 Task: Sort the products in the category "Chardonnay" by unit price (high first).
Action: Mouse moved to (843, 289)
Screenshot: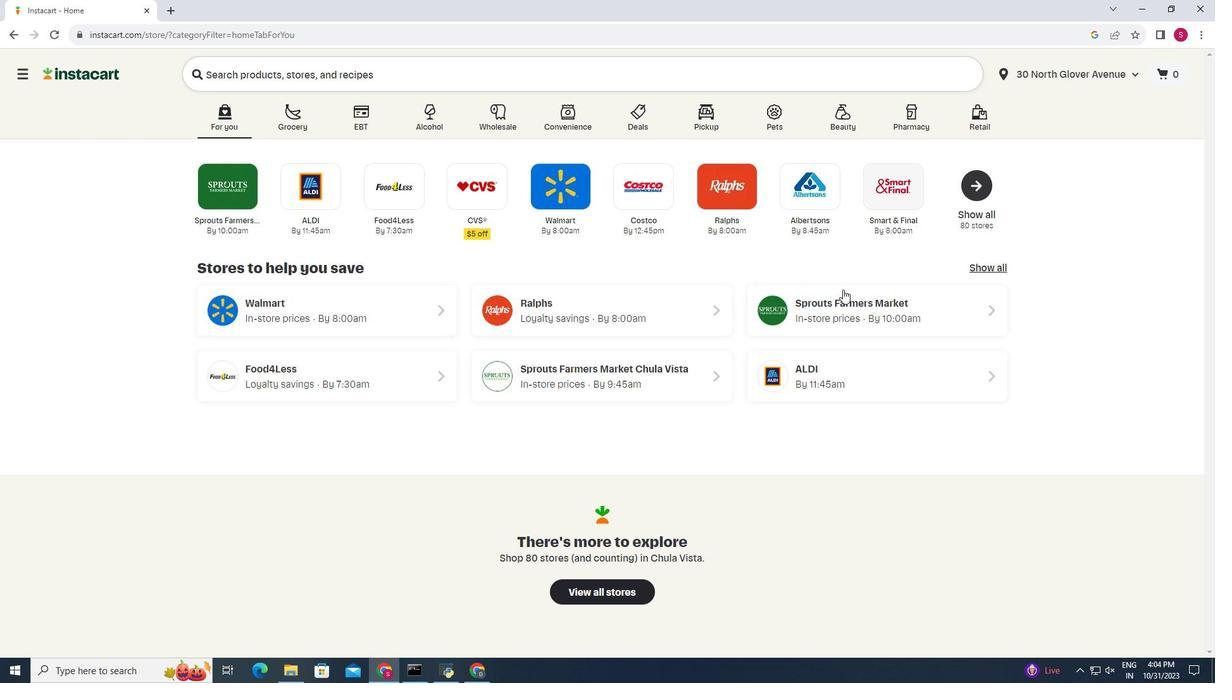 
Action: Mouse pressed left at (843, 289)
Screenshot: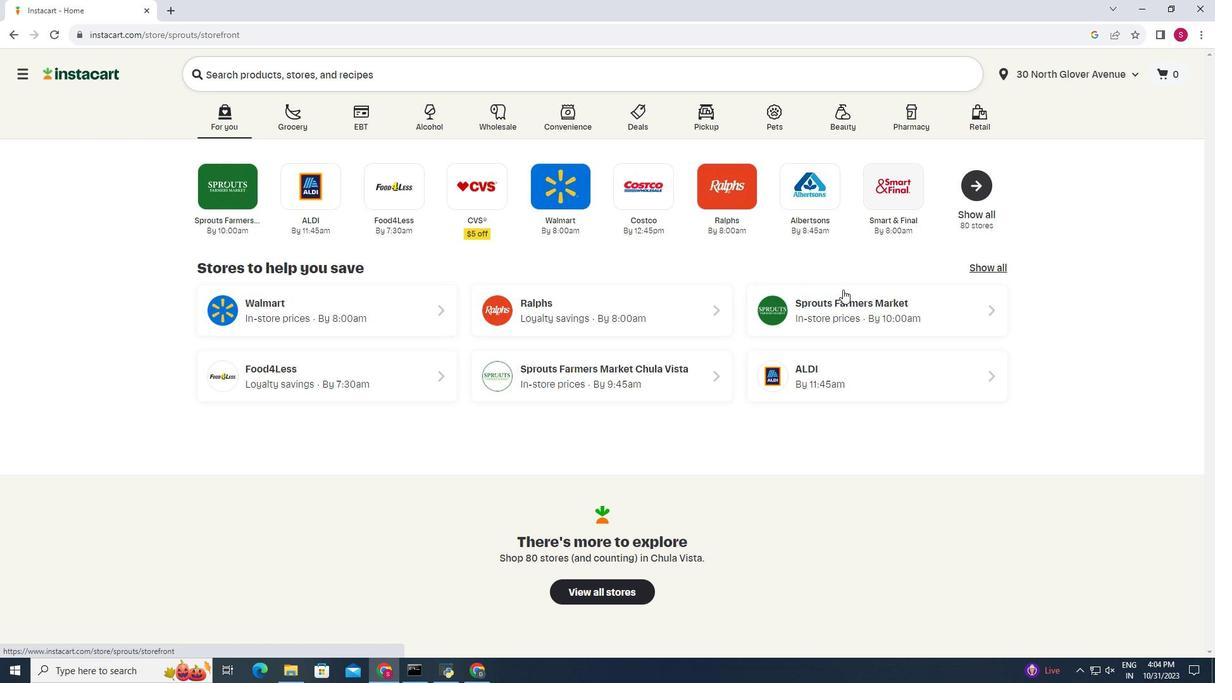 
Action: Mouse moved to (12, 602)
Screenshot: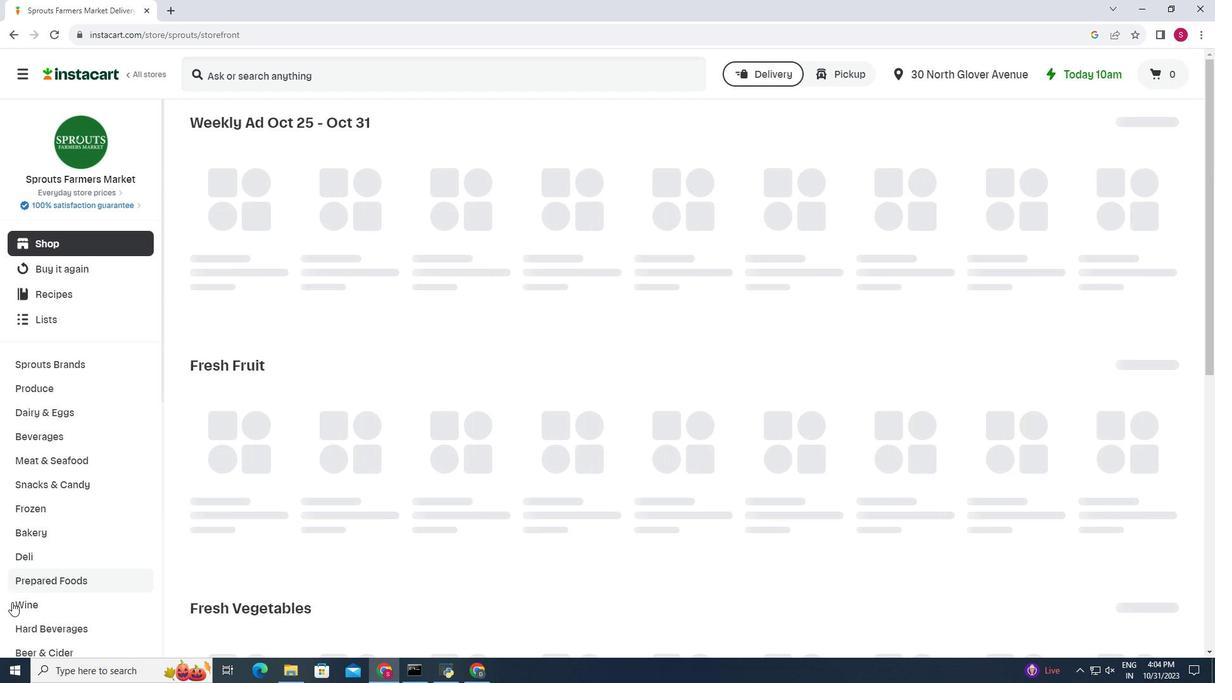 
Action: Mouse pressed left at (12, 602)
Screenshot: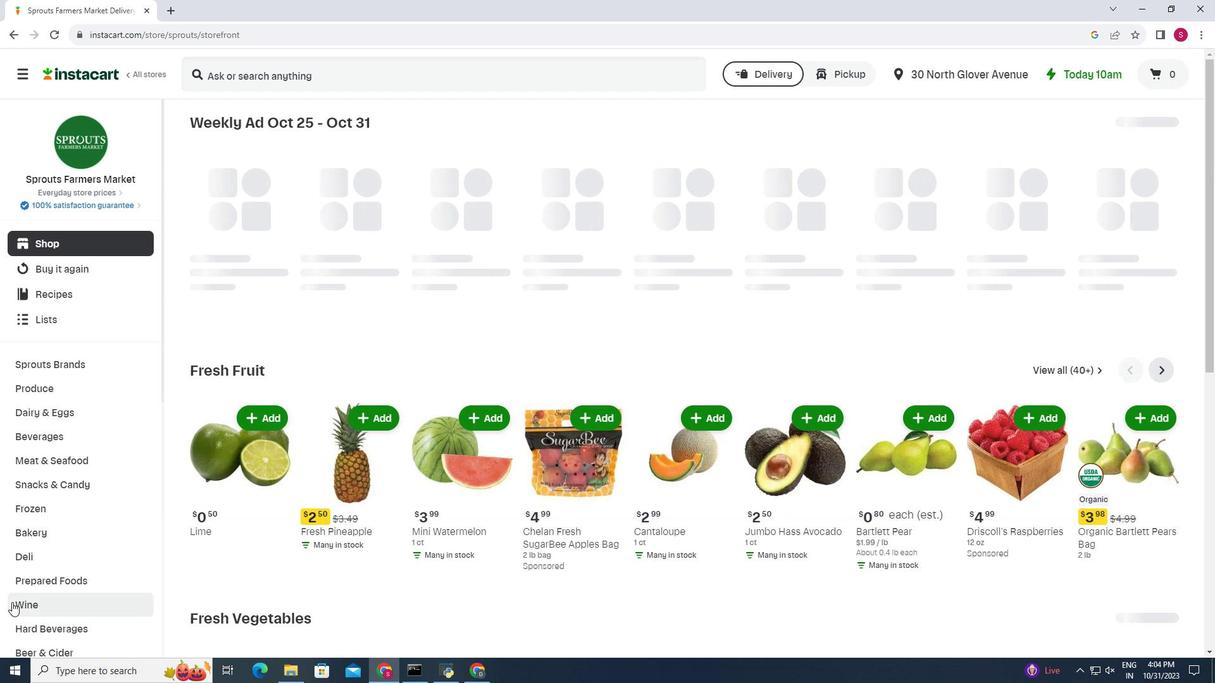 
Action: Mouse moved to (335, 161)
Screenshot: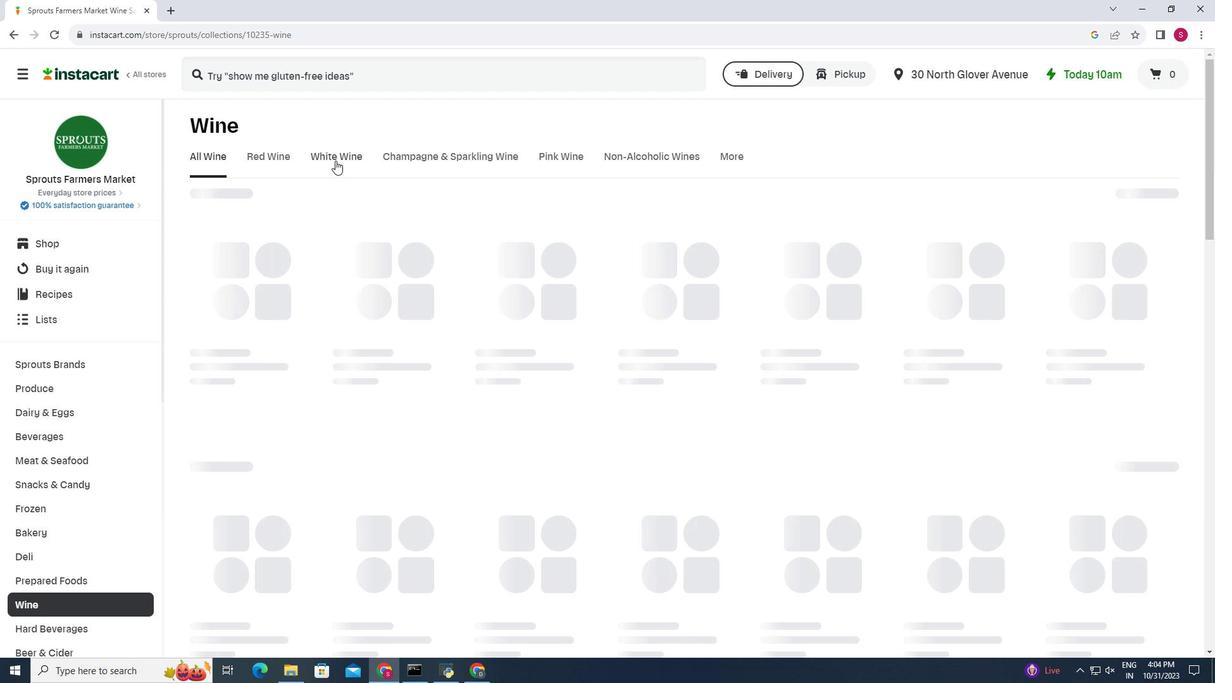 
Action: Mouse pressed left at (335, 161)
Screenshot: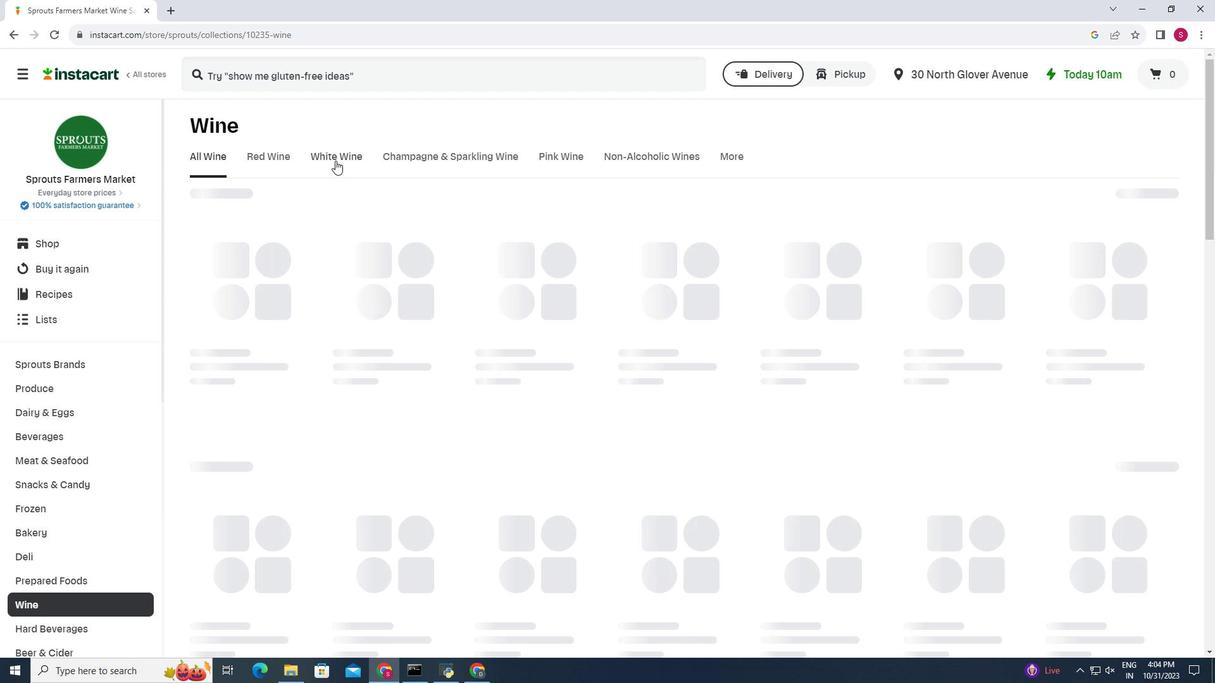 
Action: Mouse moved to (421, 222)
Screenshot: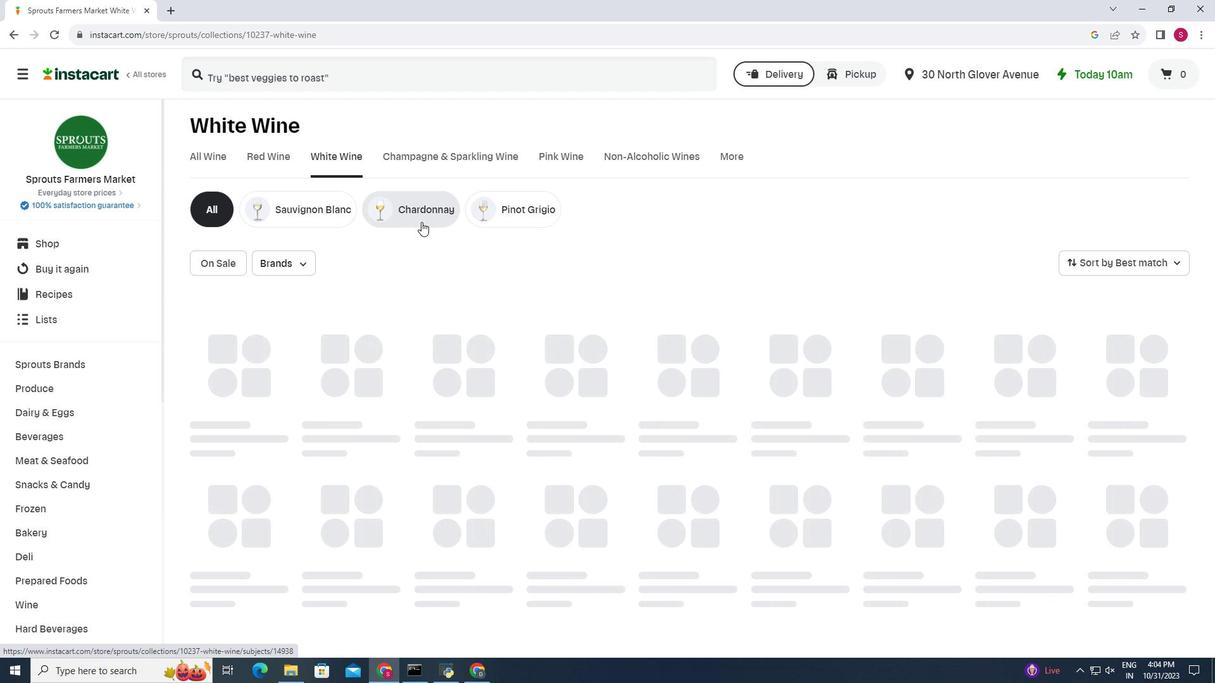 
Action: Mouse pressed left at (421, 222)
Screenshot: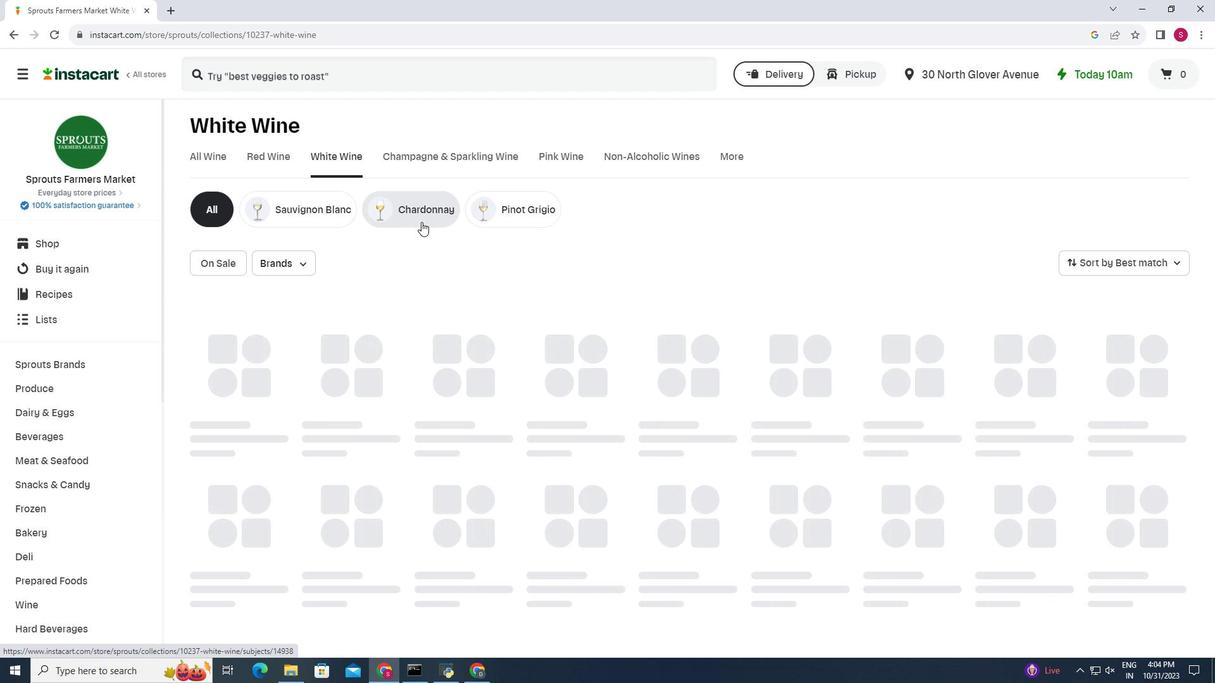 
Action: Mouse moved to (1158, 268)
Screenshot: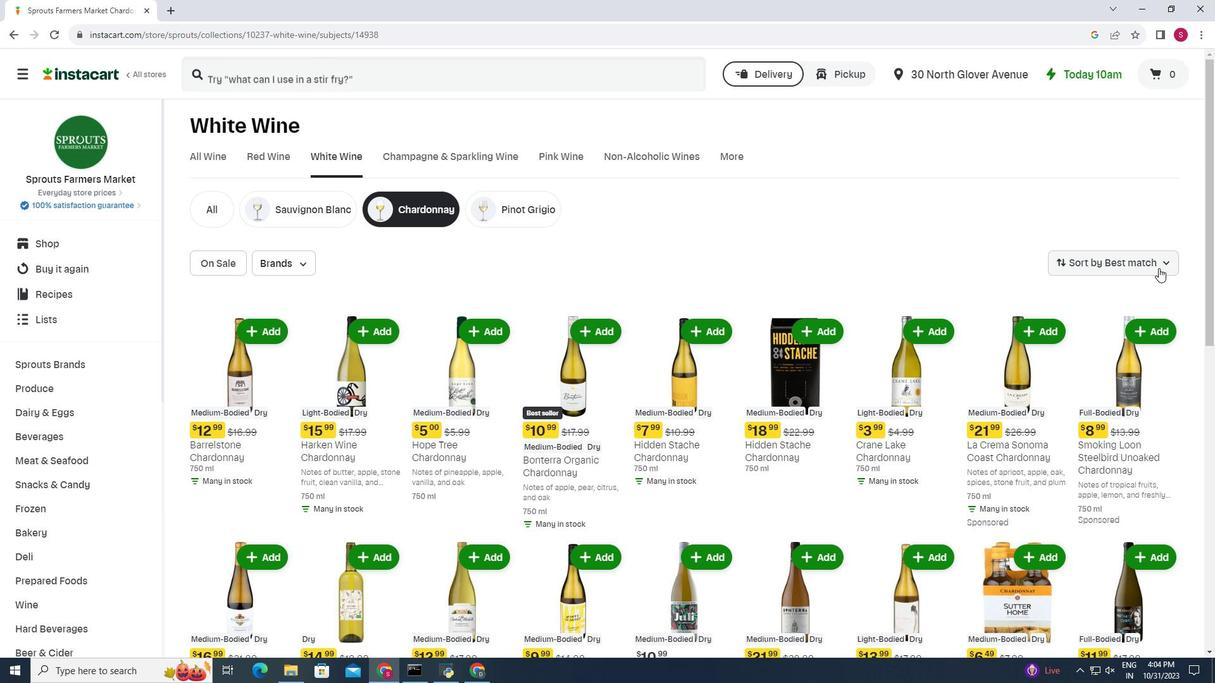 
Action: Mouse pressed left at (1158, 268)
Screenshot: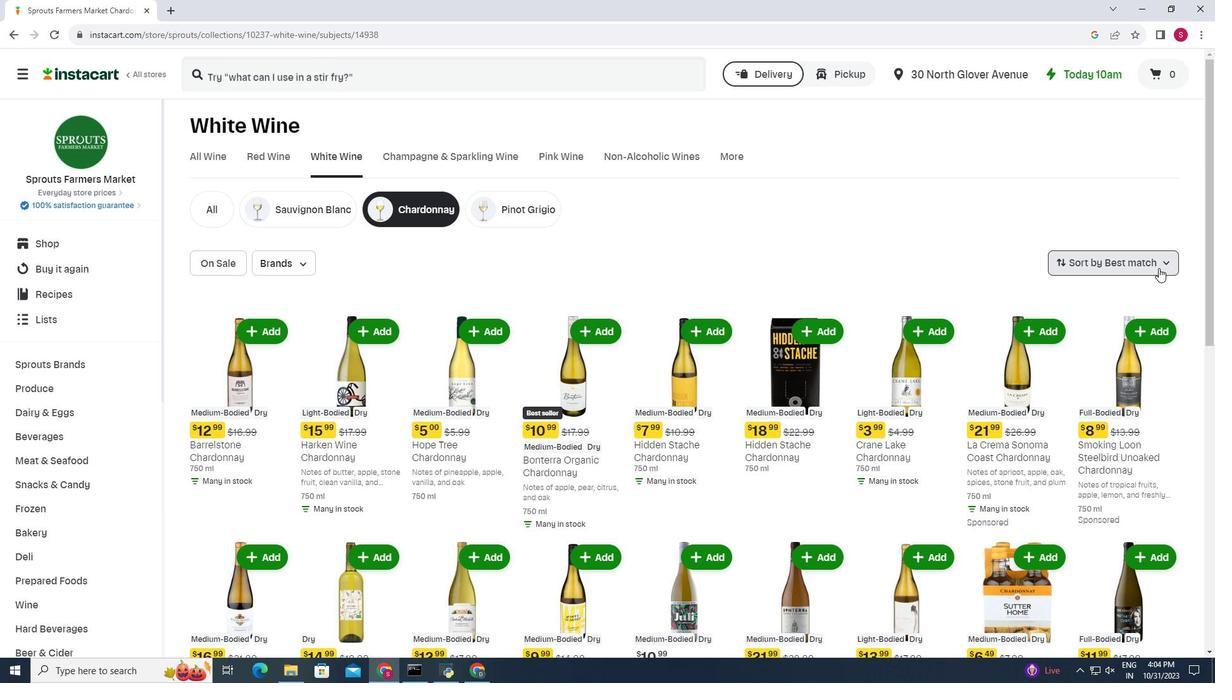 
Action: Mouse moved to (1142, 408)
Screenshot: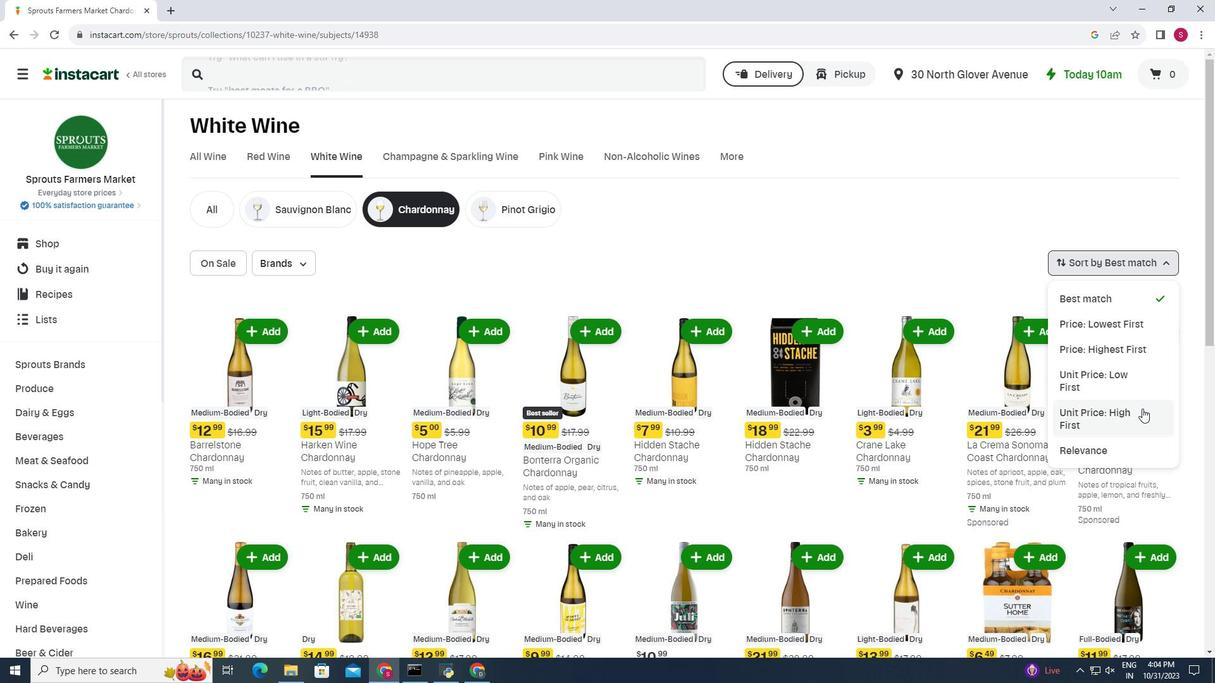 
Action: Mouse pressed left at (1142, 408)
Screenshot: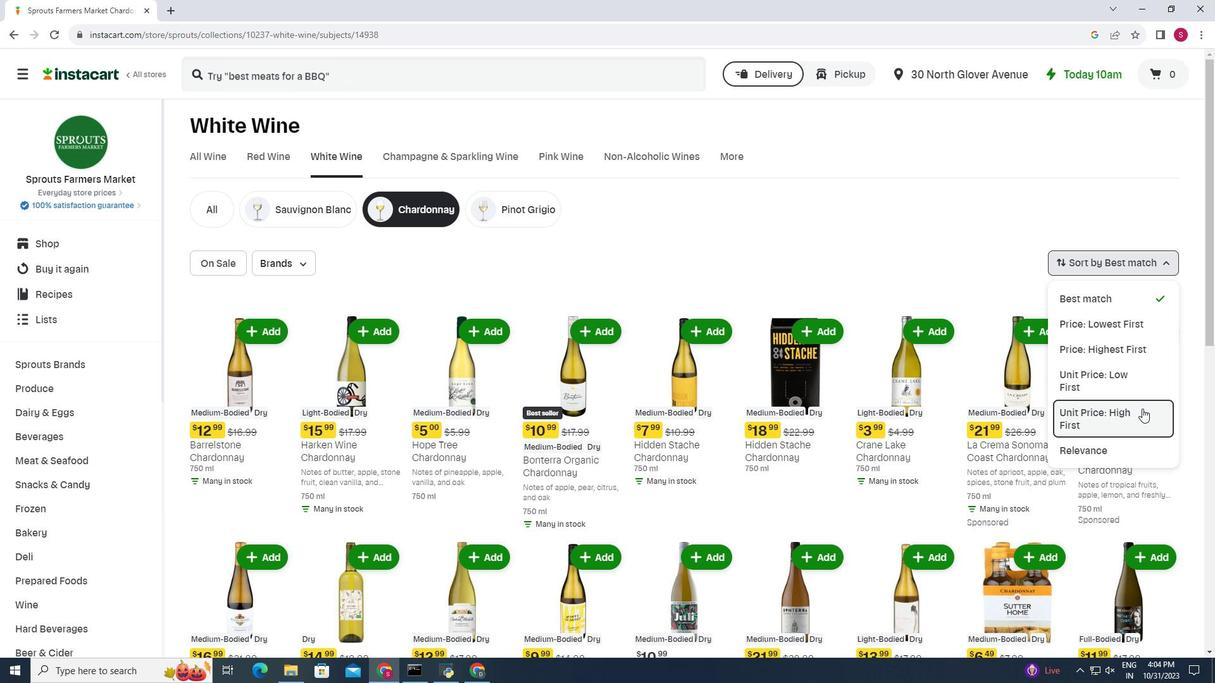 
Action: Mouse moved to (794, 317)
Screenshot: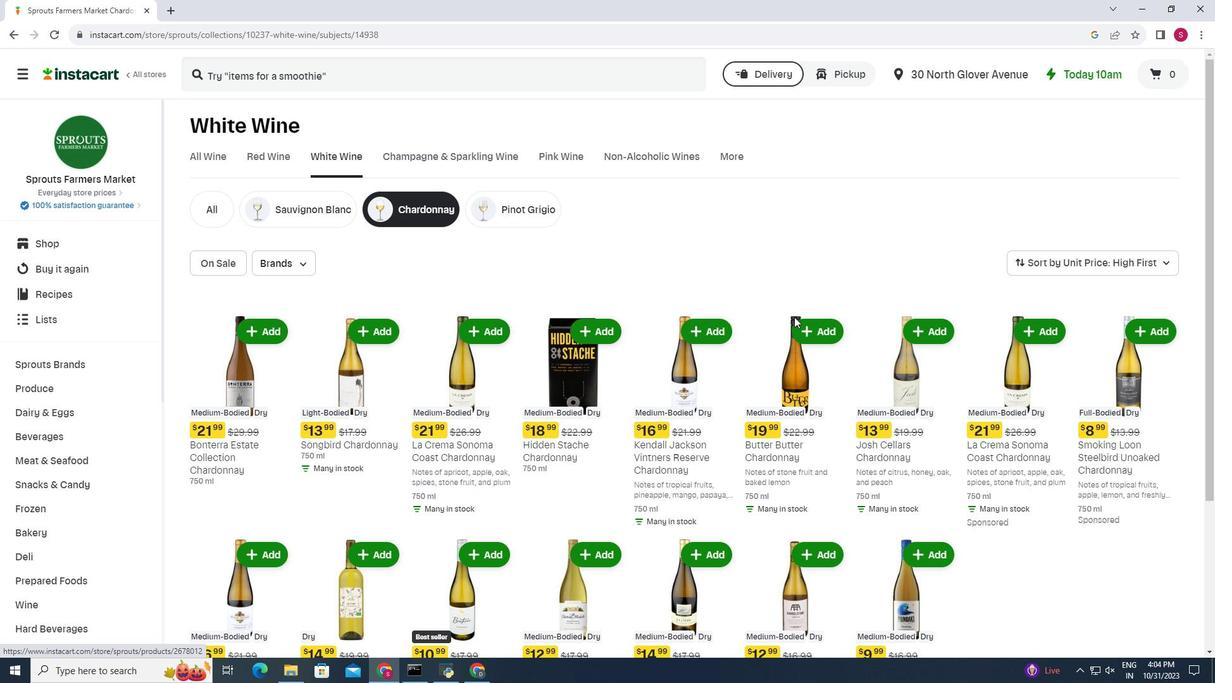 
Action: Mouse scrolled (794, 316) with delta (0, 0)
Screenshot: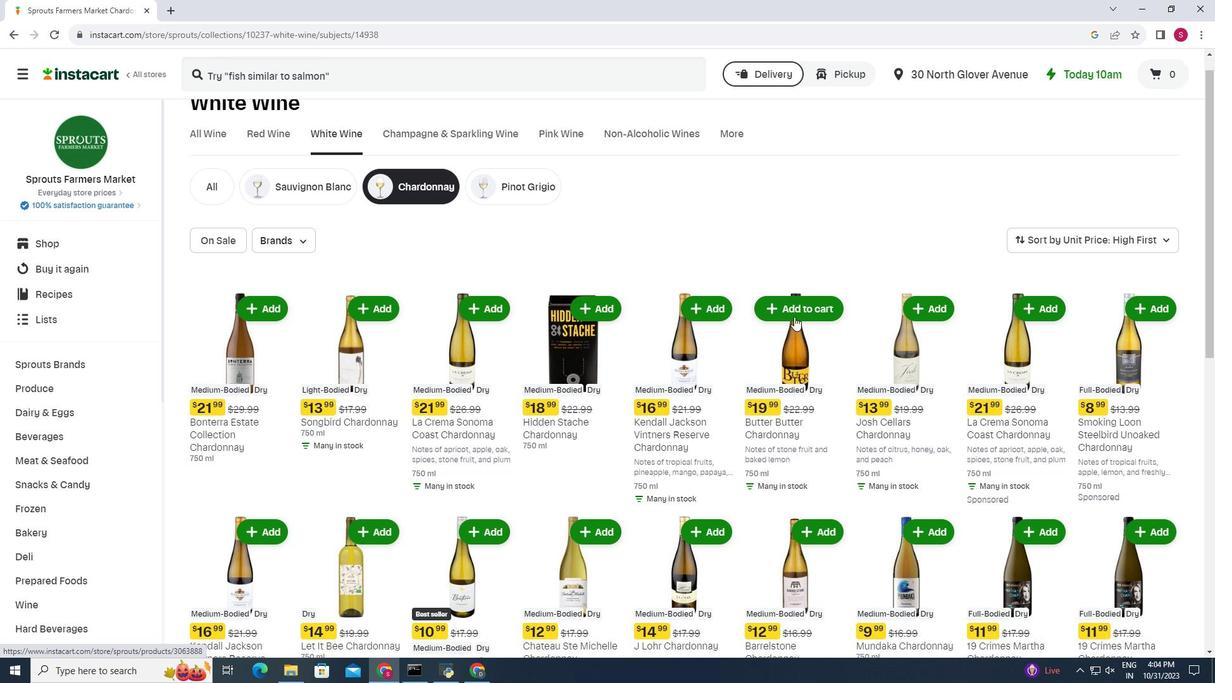 
Action: Mouse scrolled (794, 316) with delta (0, 0)
Screenshot: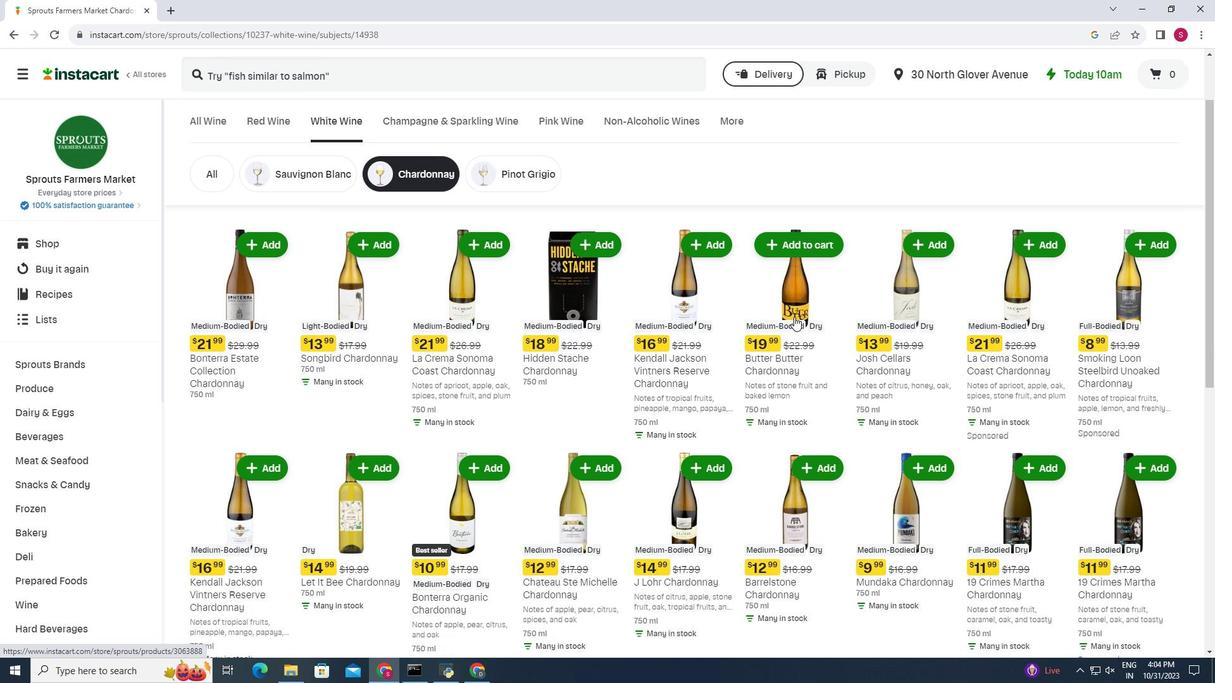
Action: Mouse moved to (795, 317)
Screenshot: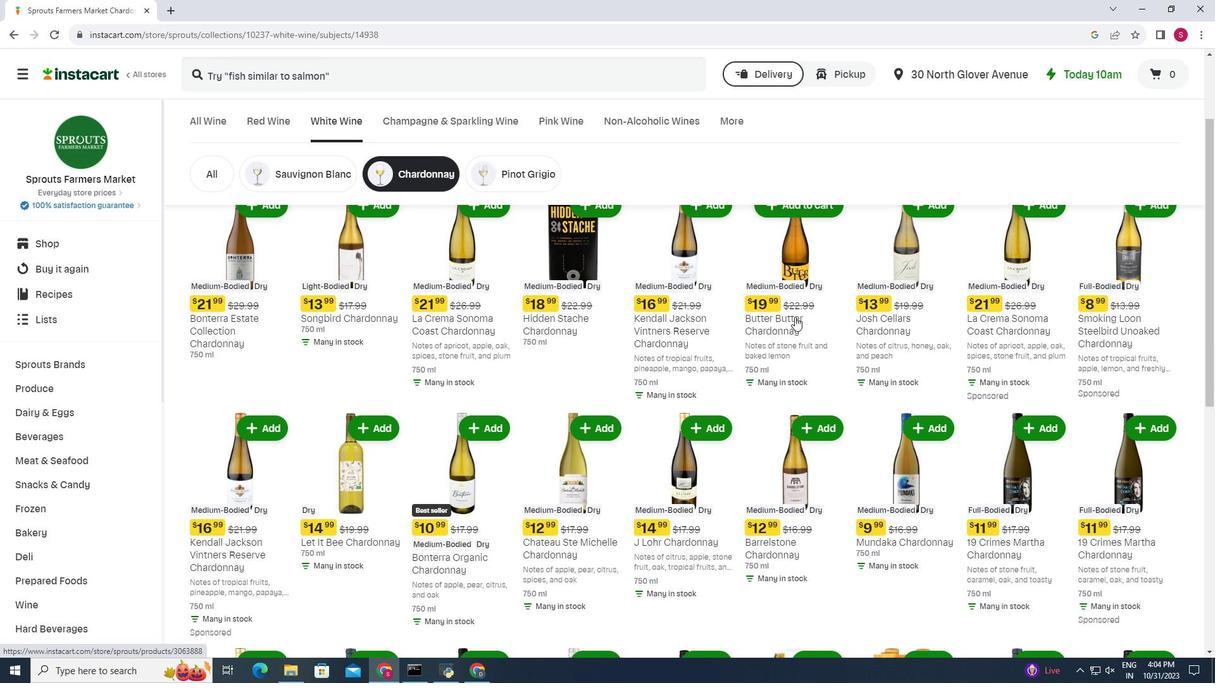 
Action: Mouse scrolled (795, 316) with delta (0, 0)
Screenshot: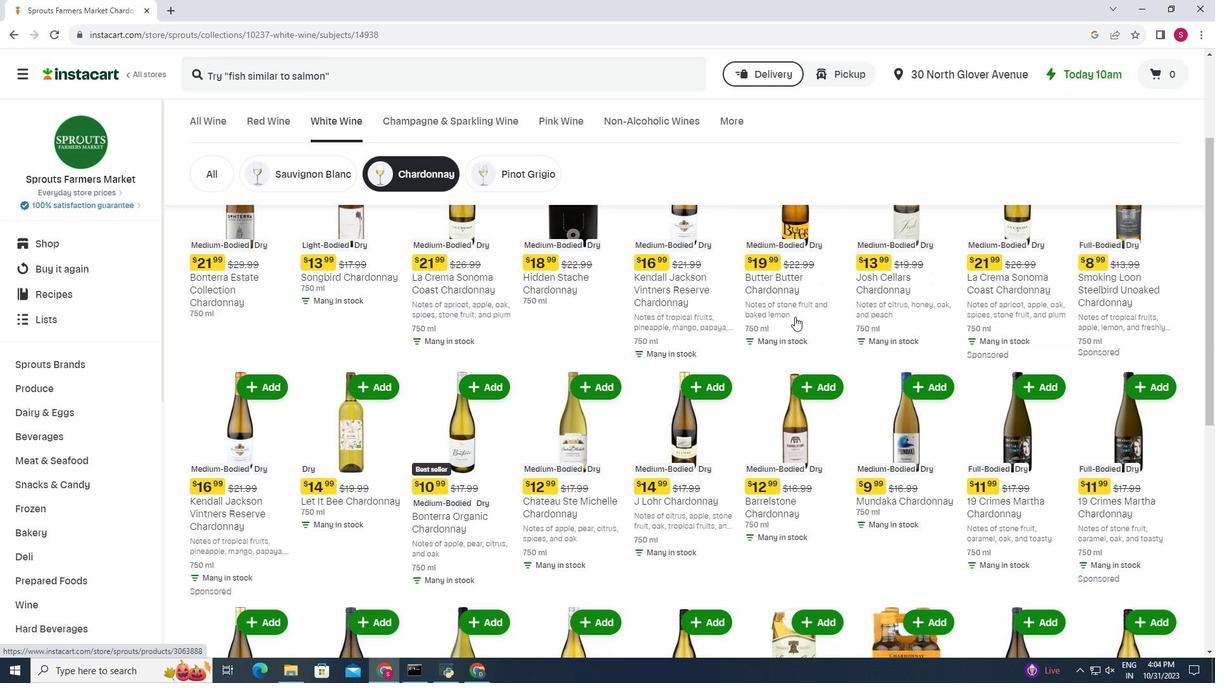 
Action: Mouse scrolled (795, 316) with delta (0, 0)
Screenshot: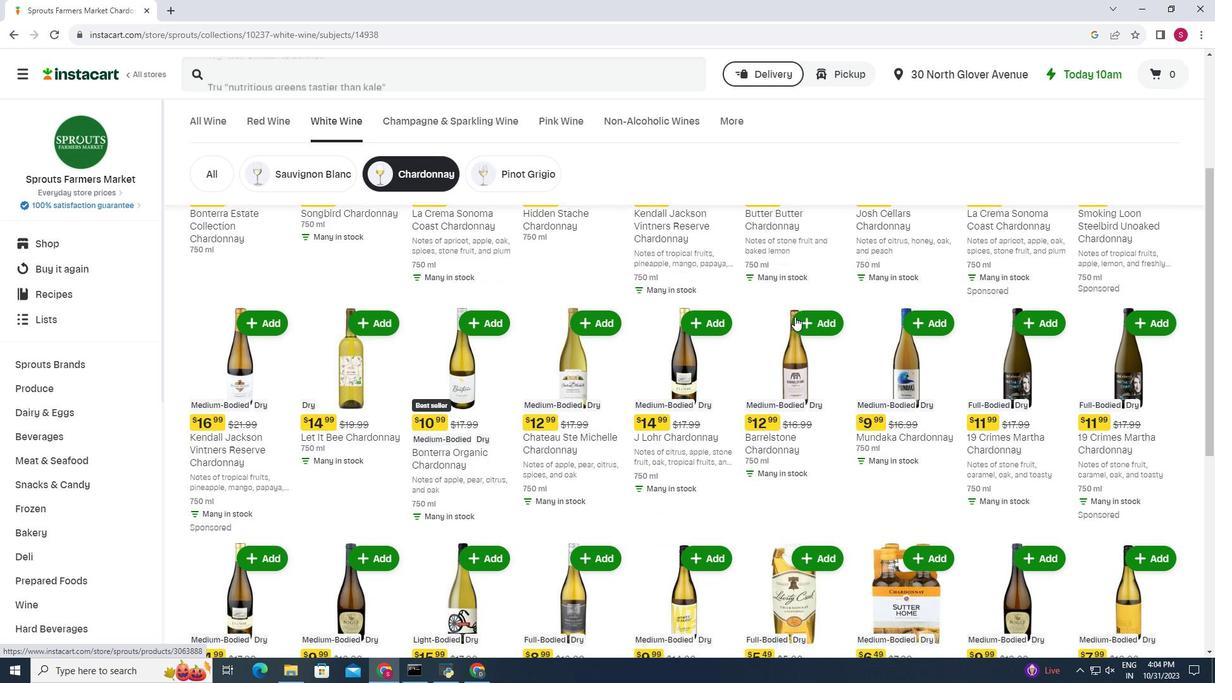 
Action: Mouse scrolled (795, 316) with delta (0, 0)
Screenshot: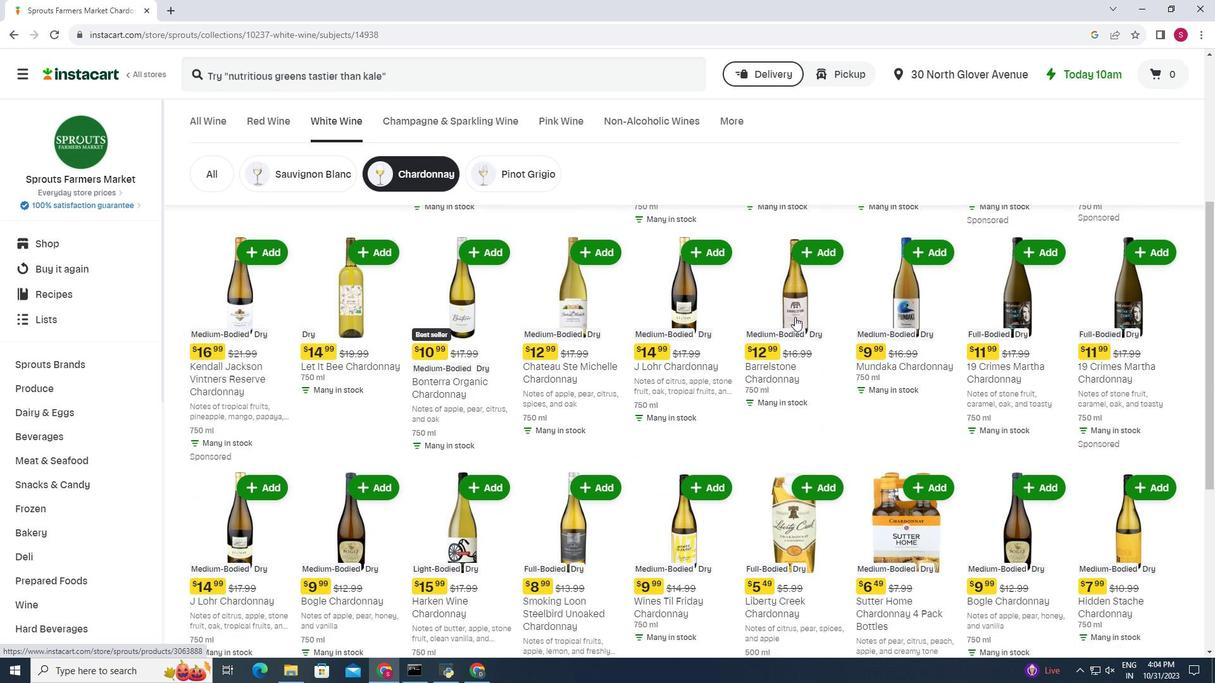 
Action: Mouse moved to (795, 317)
Screenshot: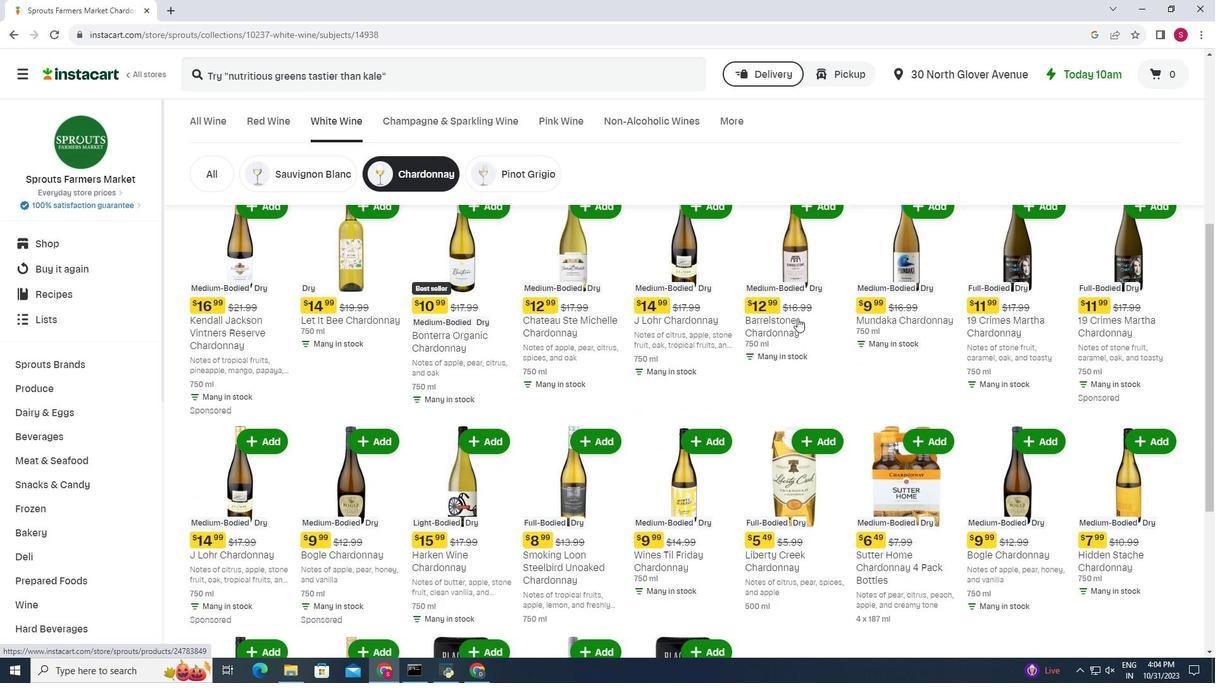 
Action: Mouse scrolled (795, 317) with delta (0, 0)
Screenshot: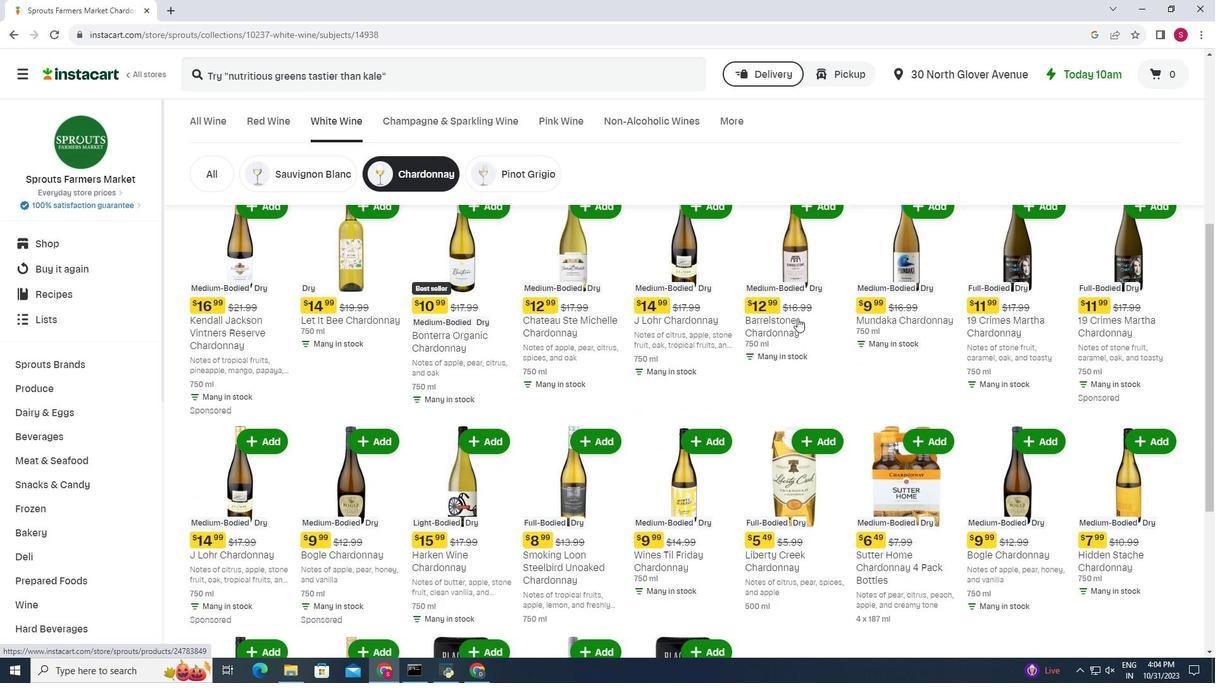 
Action: Mouse moved to (797, 318)
Screenshot: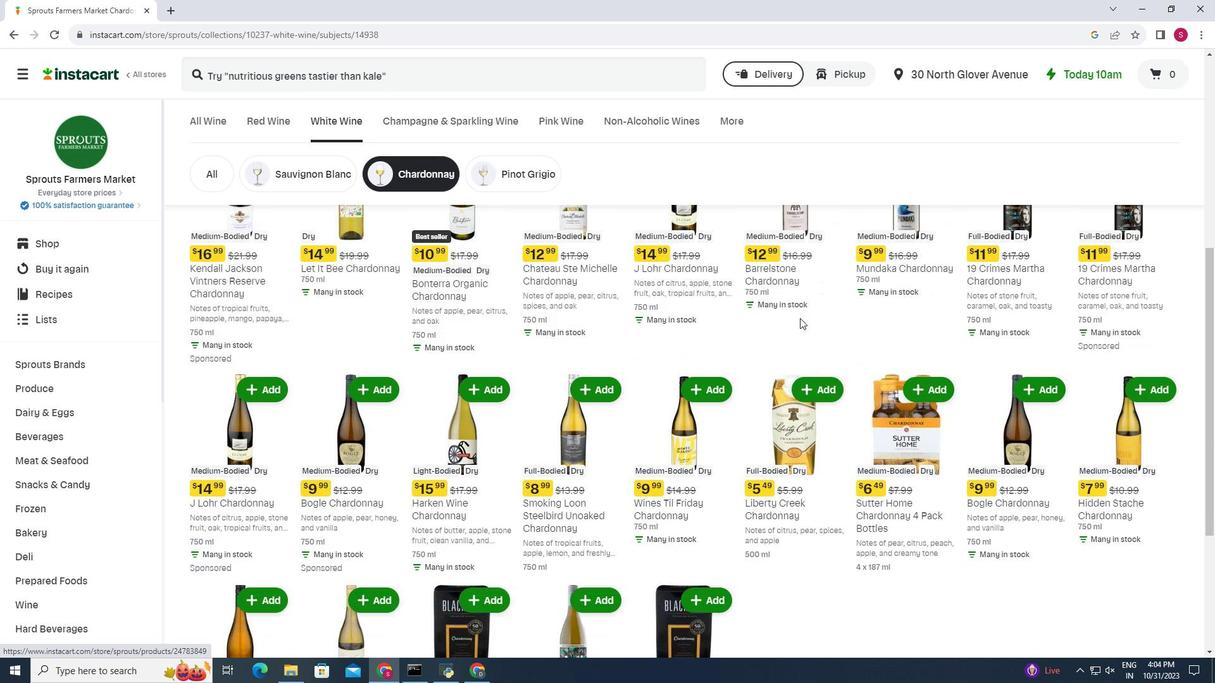 
Action: Mouse scrolled (797, 317) with delta (0, 0)
Screenshot: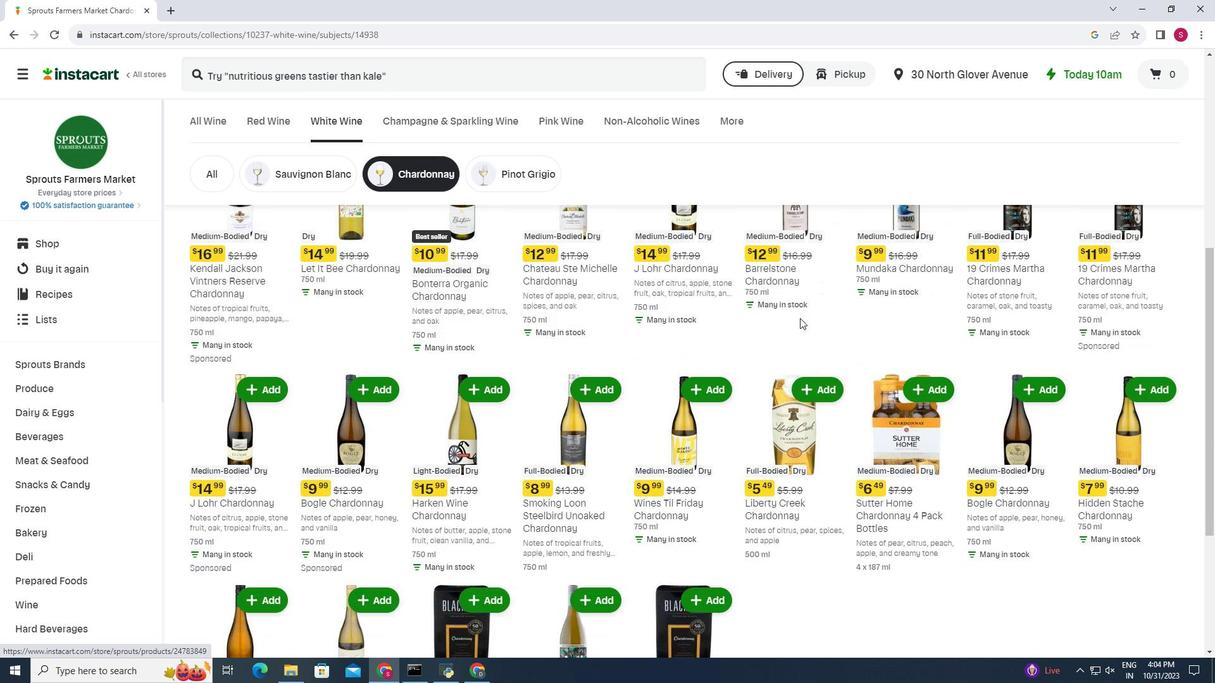 
Action: Mouse moved to (800, 318)
Screenshot: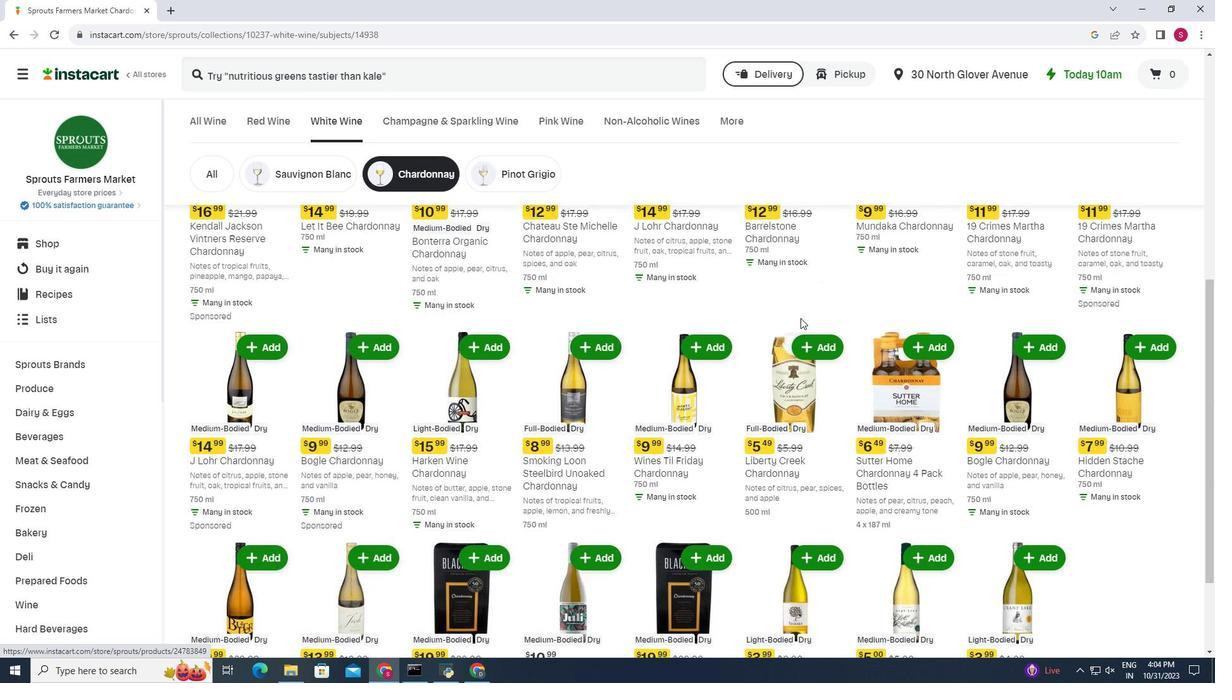 
Action: Mouse scrolled (800, 317) with delta (0, 0)
Screenshot: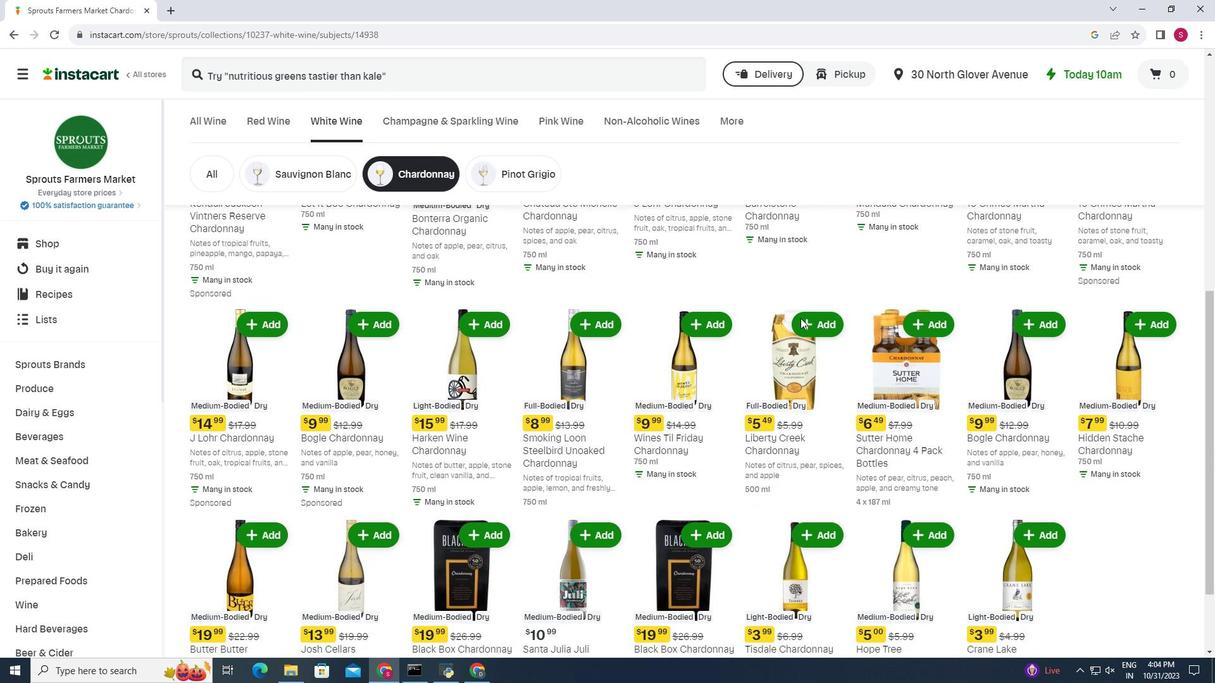 
Action: Mouse scrolled (800, 317) with delta (0, 0)
Screenshot: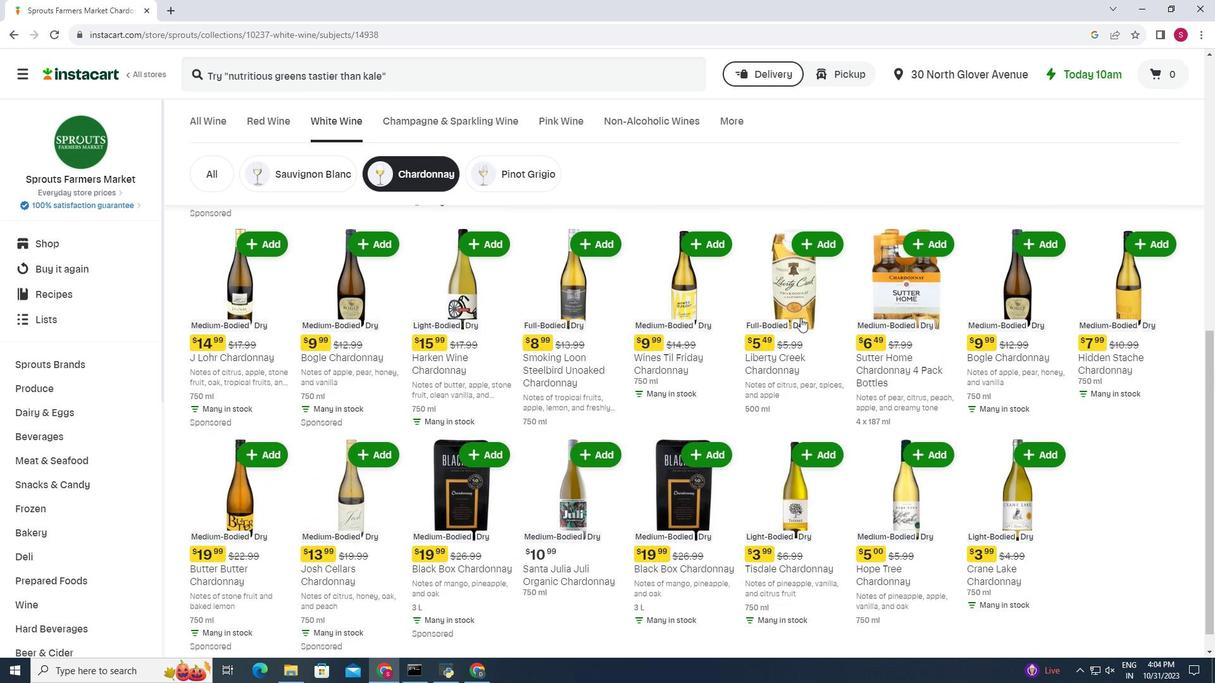 
Action: Mouse scrolled (800, 317) with delta (0, 0)
Screenshot: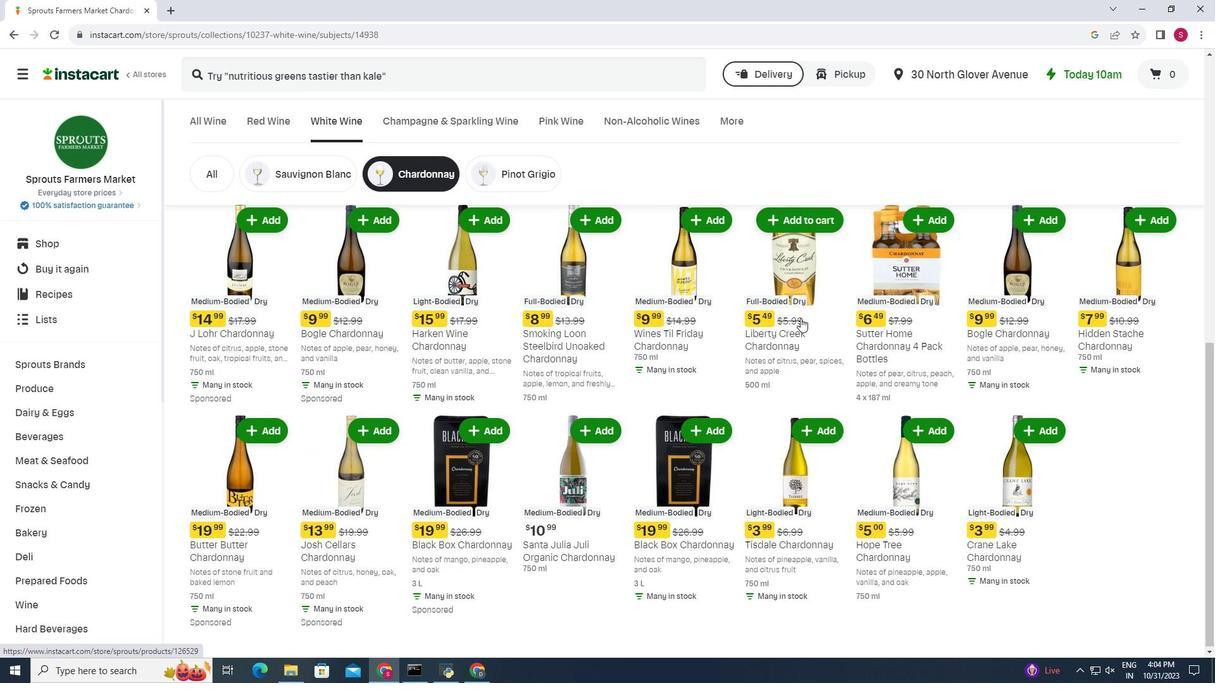 
Action: Mouse scrolled (800, 317) with delta (0, 0)
Screenshot: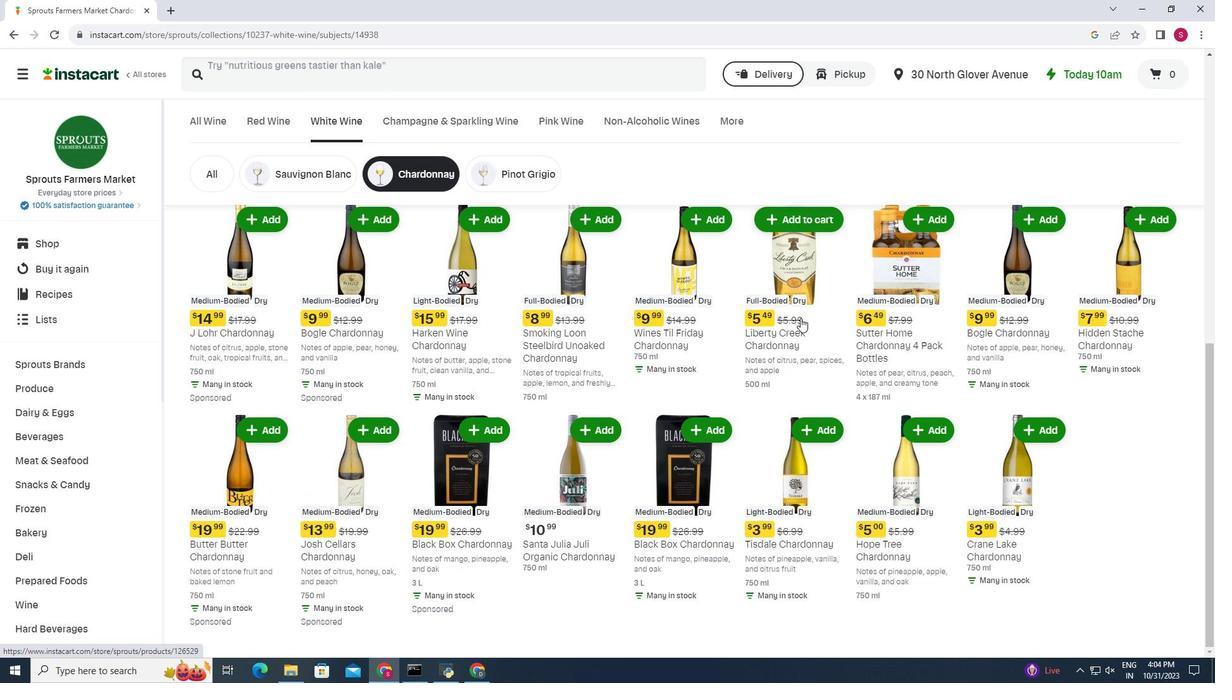 
Action: Mouse moved to (800, 320)
Screenshot: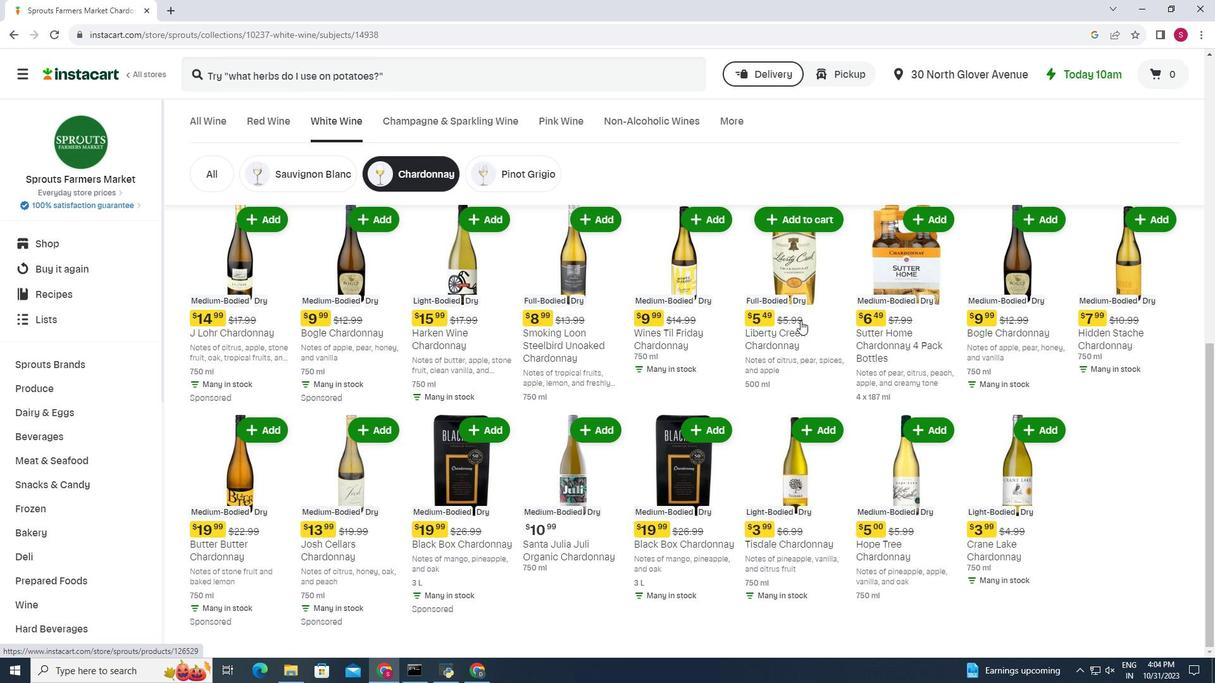 
Action: Mouse scrolled (800, 319) with delta (0, 0)
Screenshot: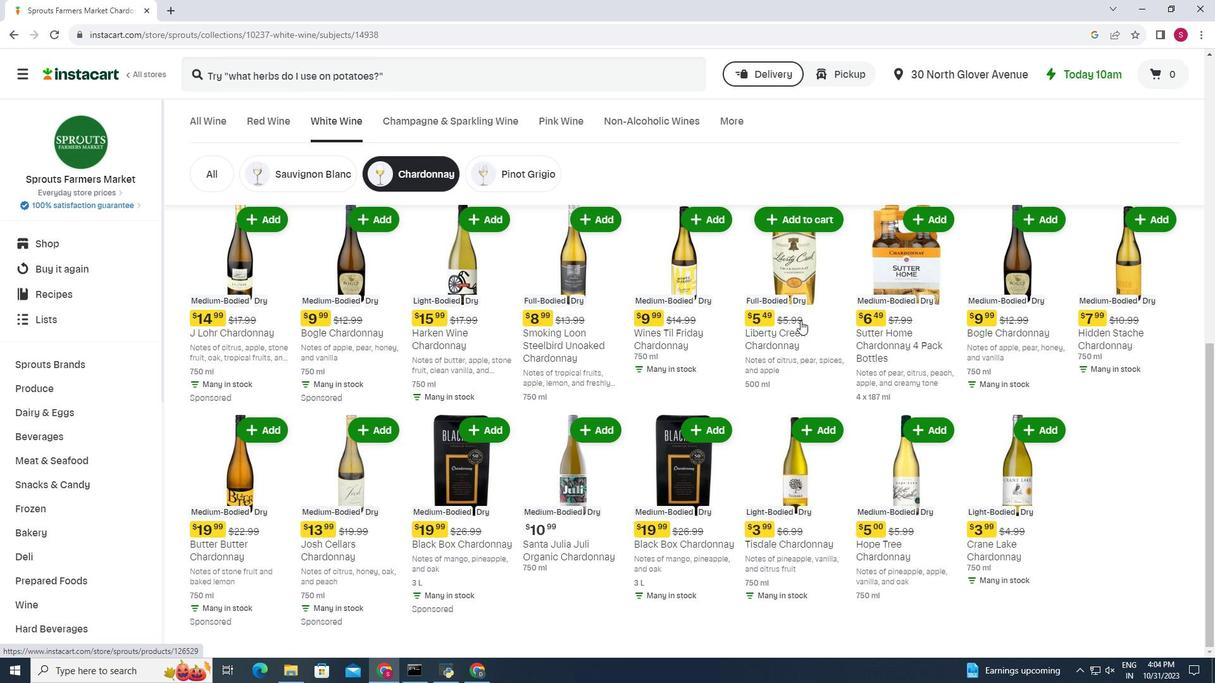 
Action: Mouse moved to (800, 320)
Screenshot: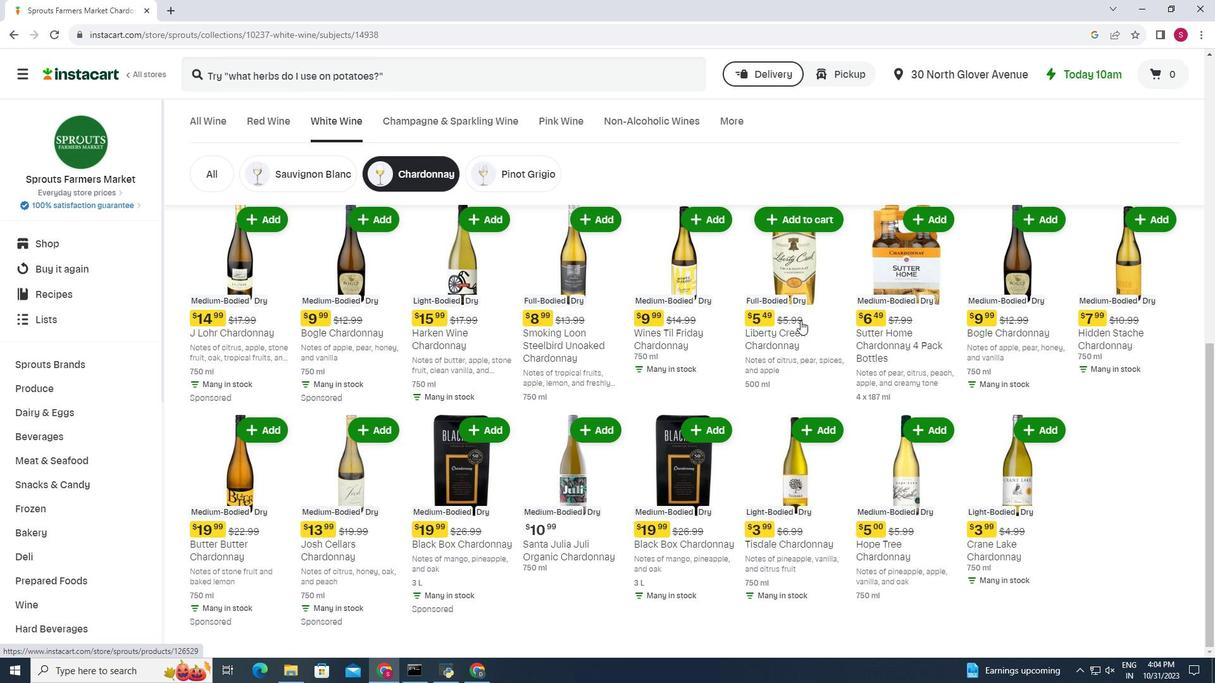 
Action: Mouse scrolled (800, 320) with delta (0, 0)
Screenshot: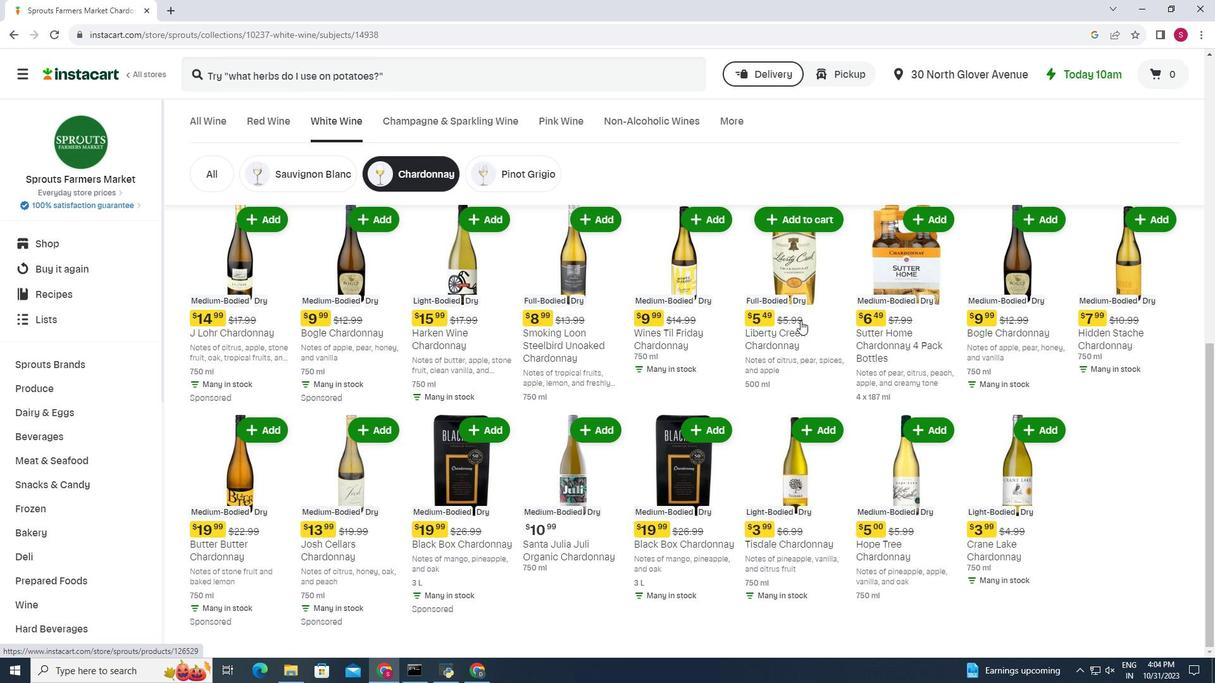 
Action: Mouse moved to (800, 320)
Screenshot: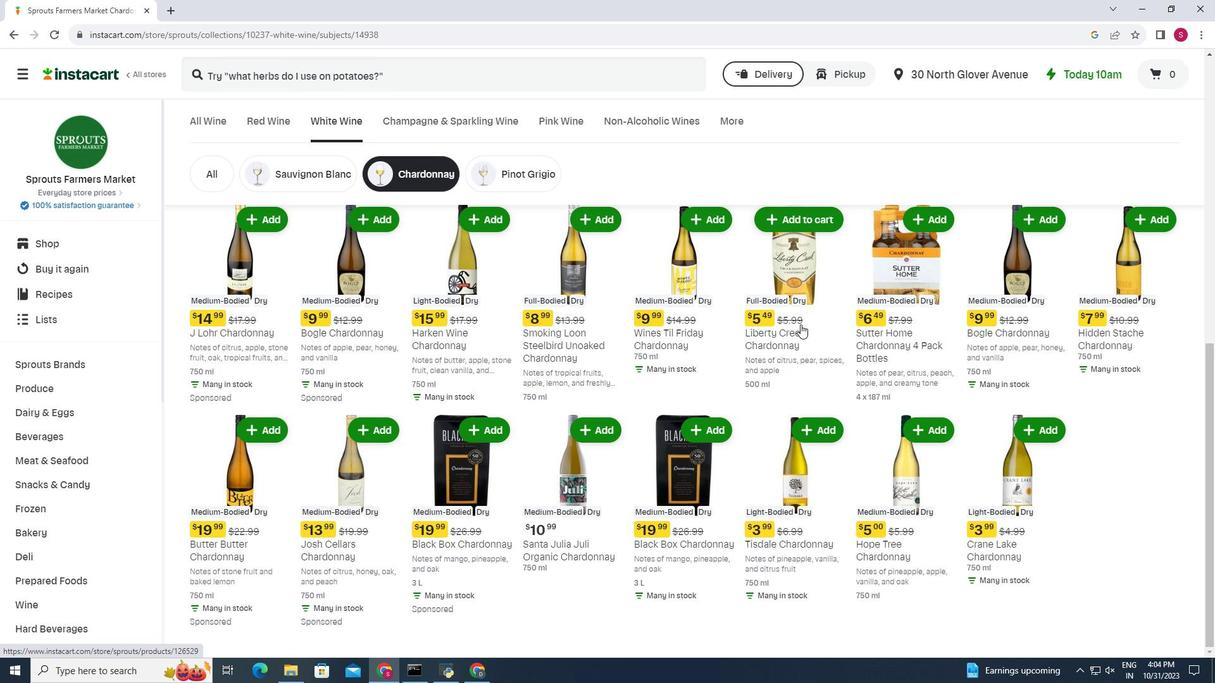 
Action: Mouse scrolled (800, 320) with delta (0, 0)
Screenshot: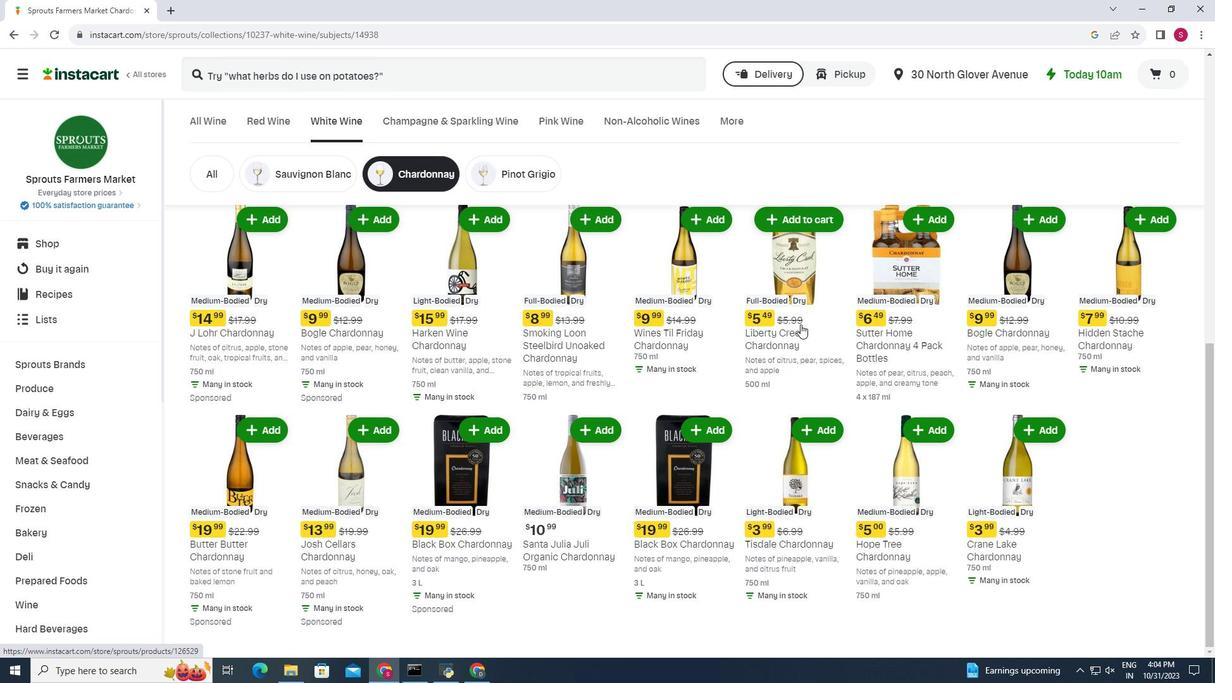 
Action: Mouse moved to (800, 322)
Screenshot: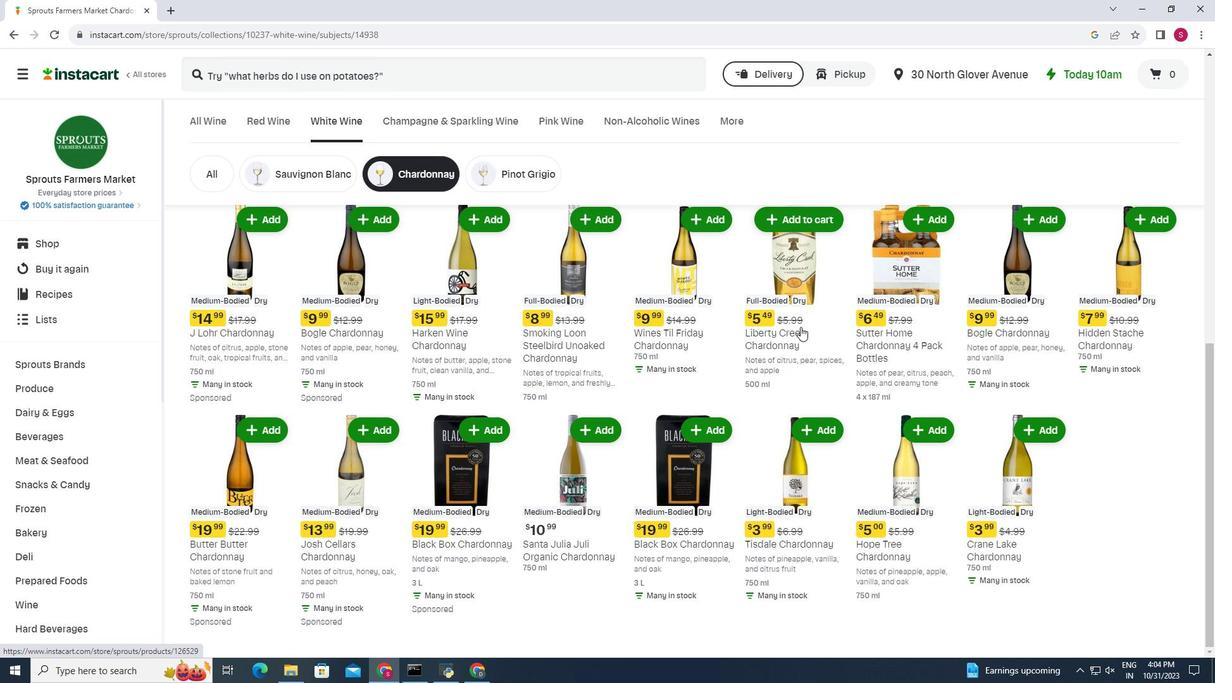 
Action: Mouse scrolled (800, 322) with delta (0, 0)
Screenshot: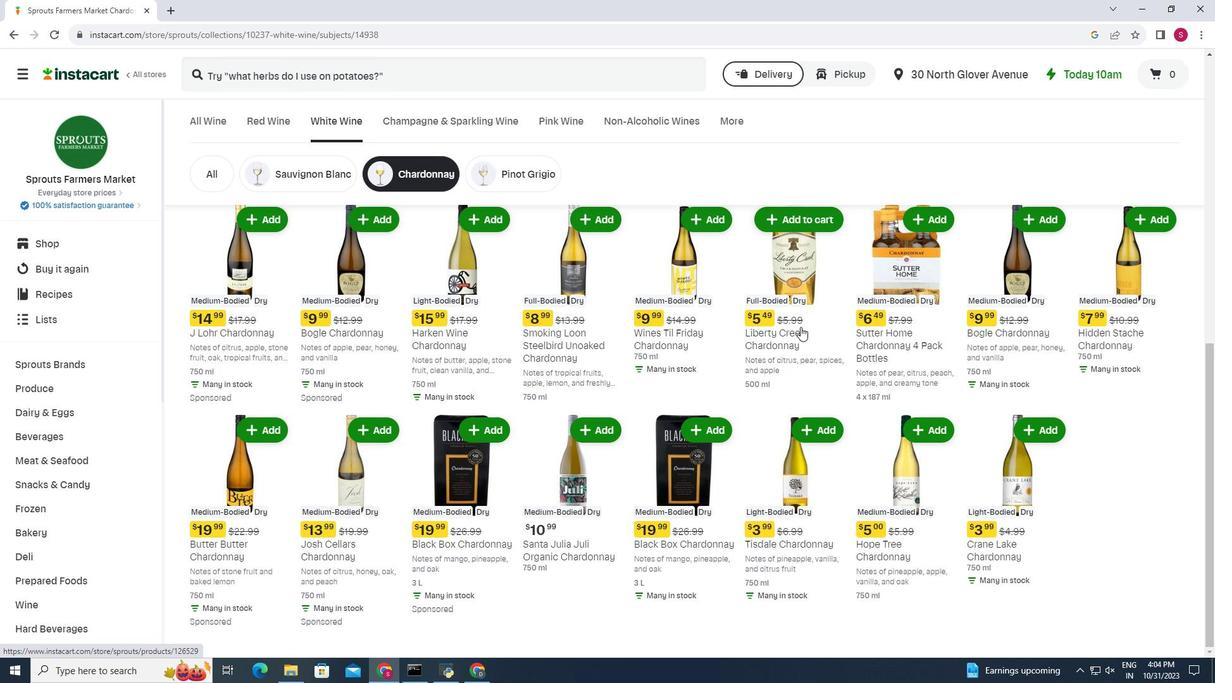 
Action: Mouse moved to (793, 394)
Screenshot: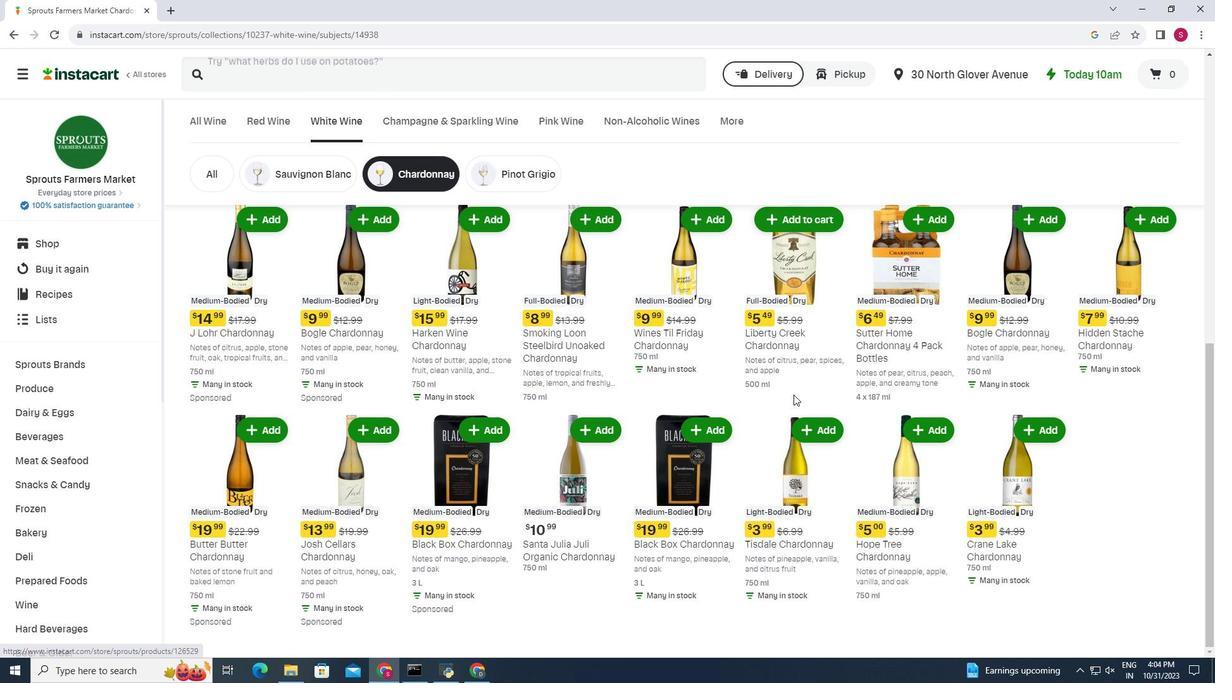
